 Task: Discover art museums and galleries in New York City, New York, and Washington, DC.
Action: Mouse moved to (217, 94)
Screenshot: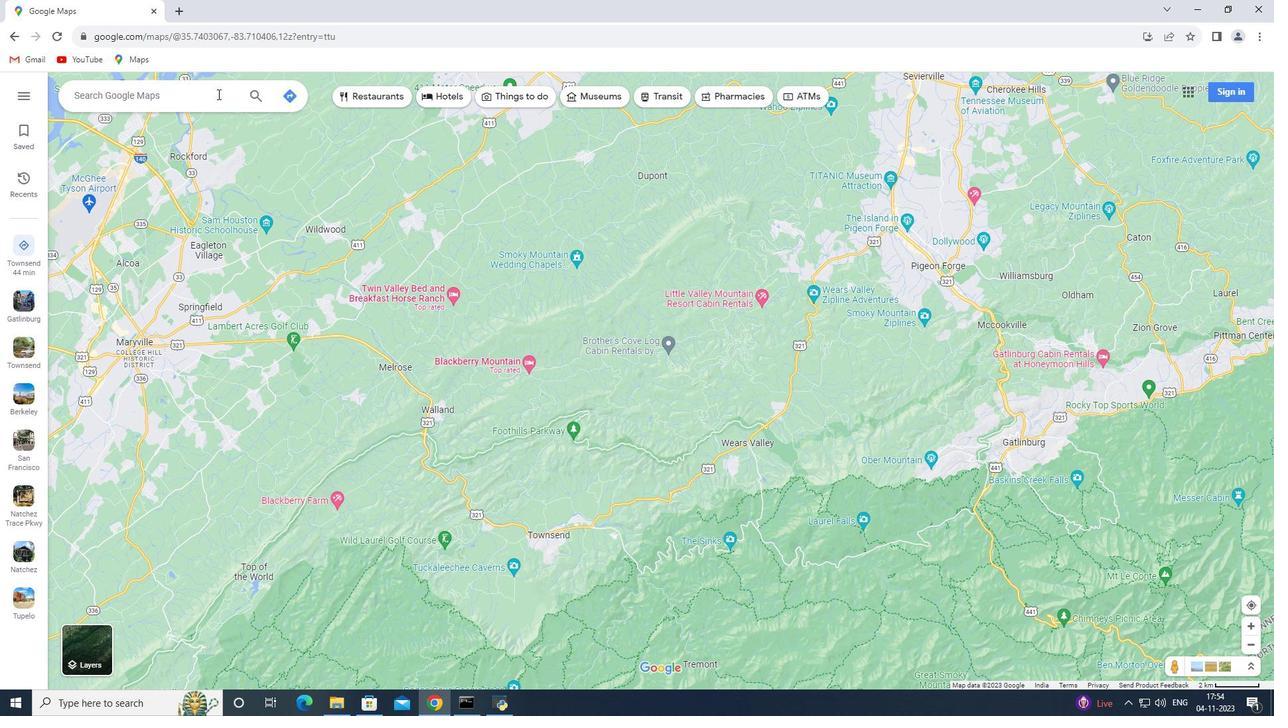 
Action: Mouse pressed left at (217, 94)
Screenshot: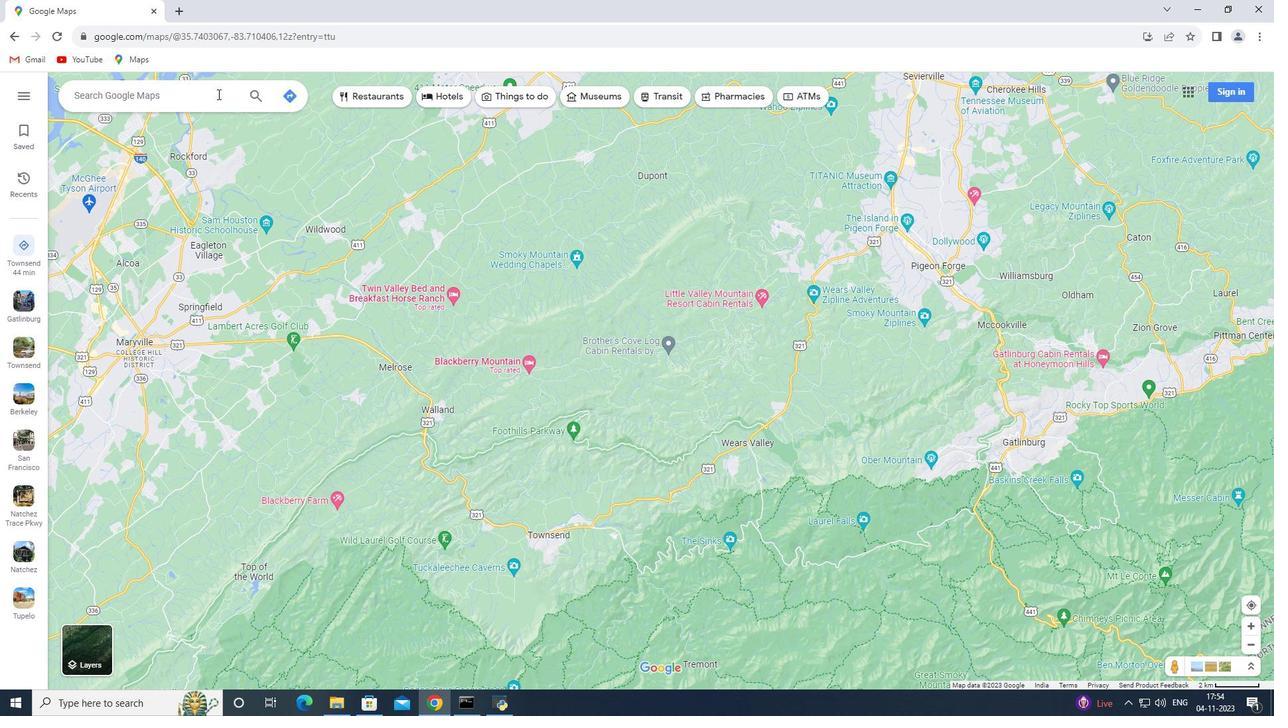 
Action: Key pressed <Key.shift_r>New<Key.space><Key.shift>York<Key.space><Key.shift>City,<Key.space><Key.shift>New<Key.space><Key.shift>York
Screenshot: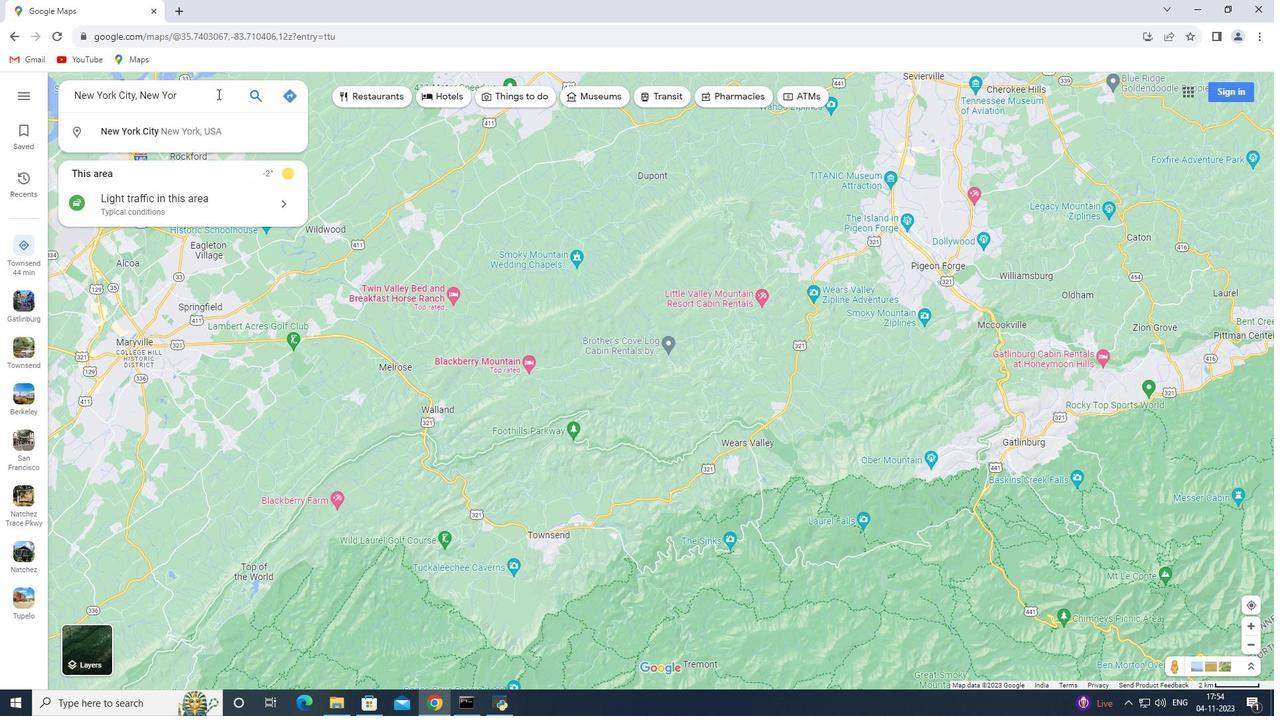 
Action: Mouse moved to (213, 150)
Screenshot: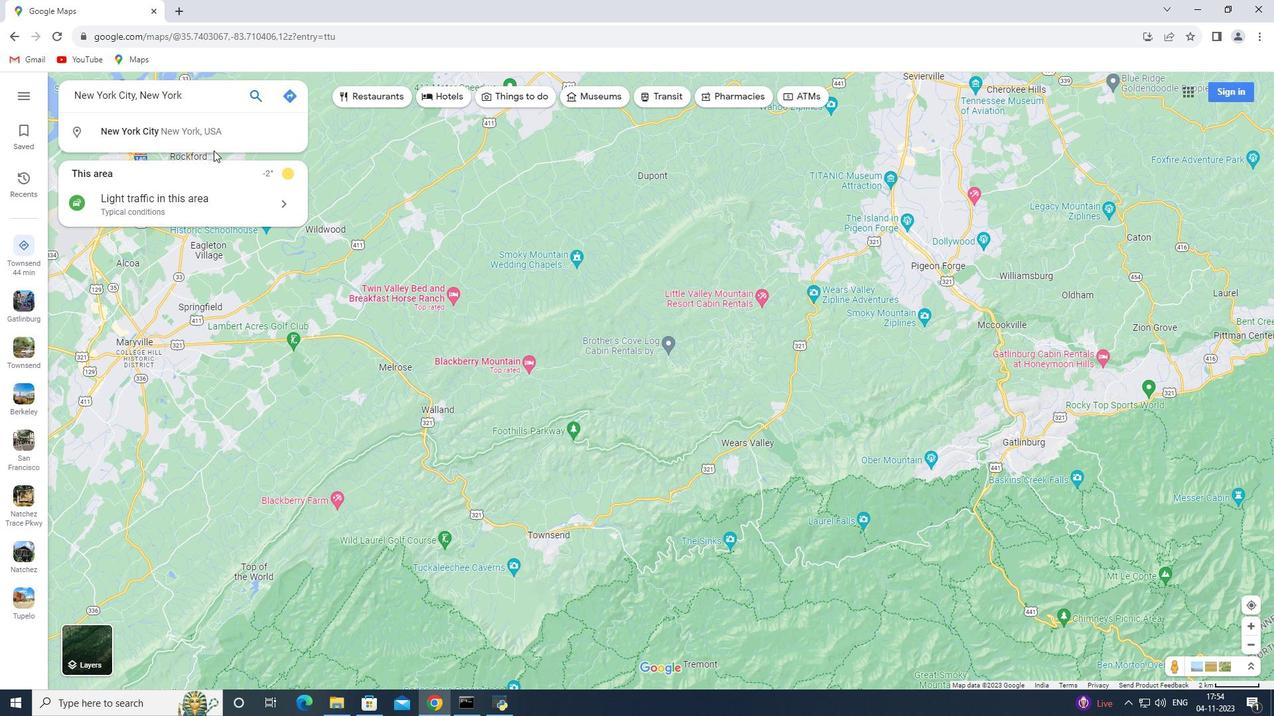 
Action: Key pressed <Key.enter>
Screenshot: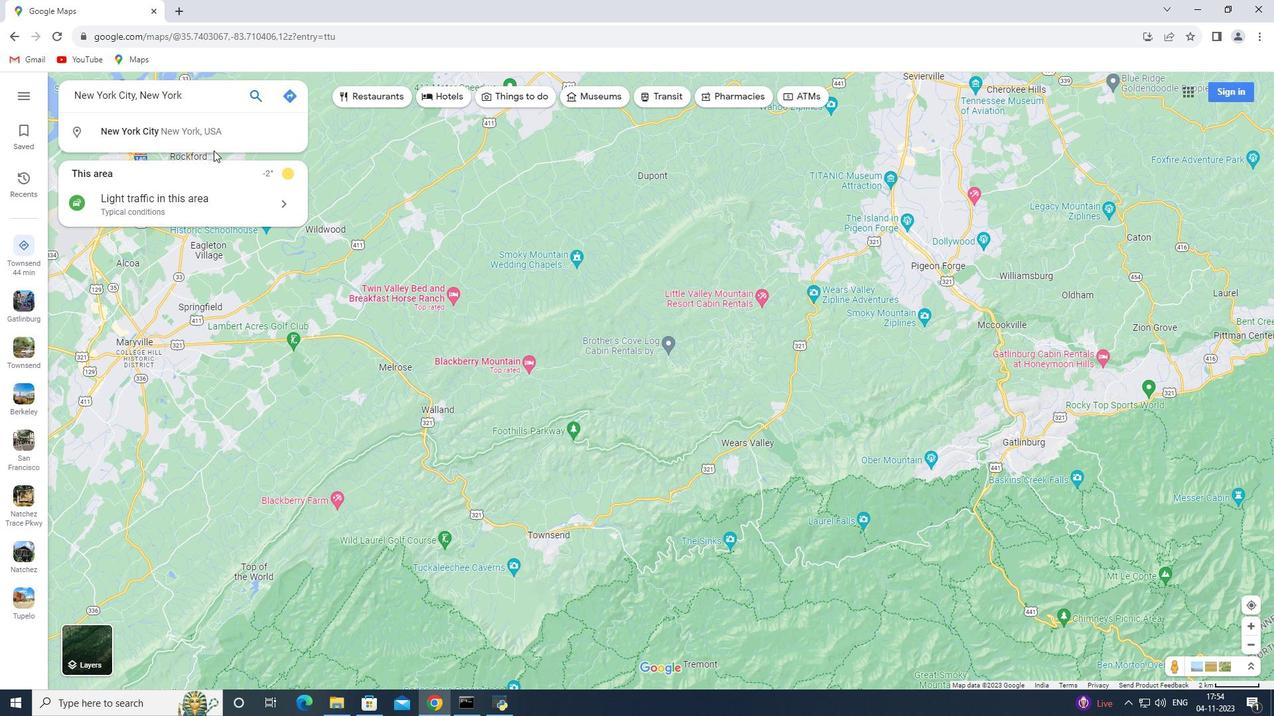 
Action: Mouse moved to (179, 311)
Screenshot: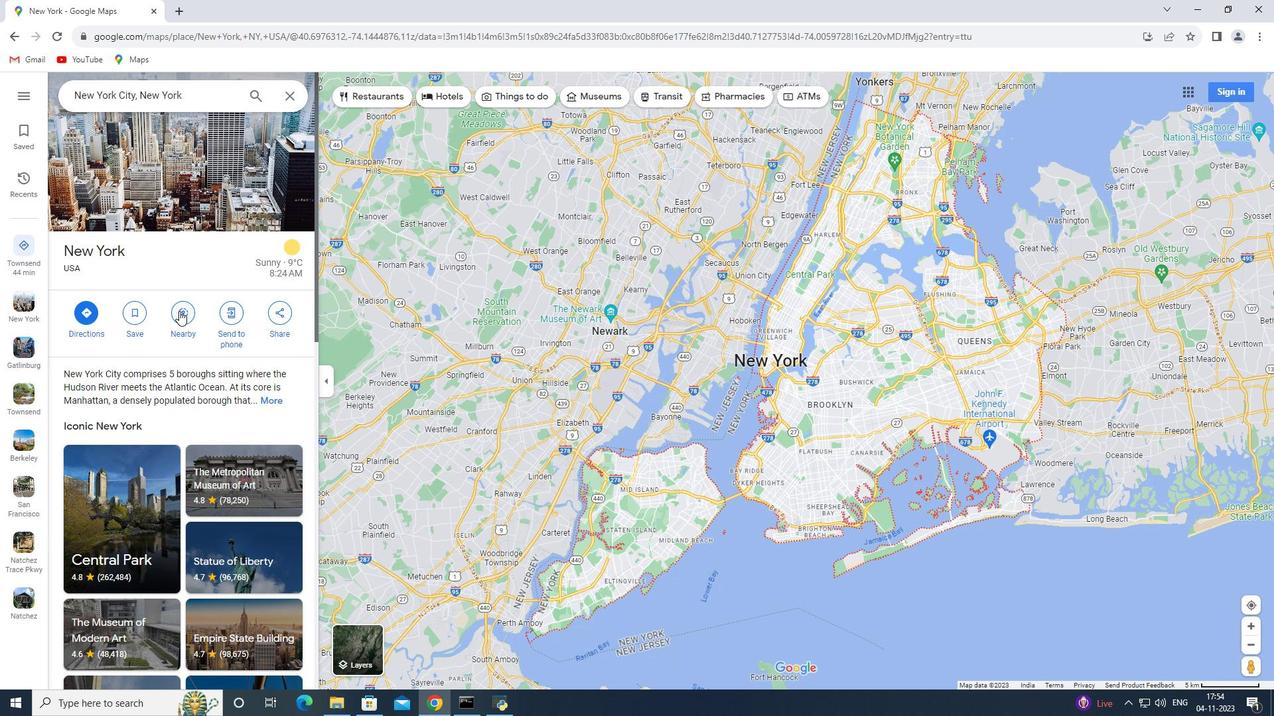 
Action: Mouse pressed left at (179, 311)
Screenshot: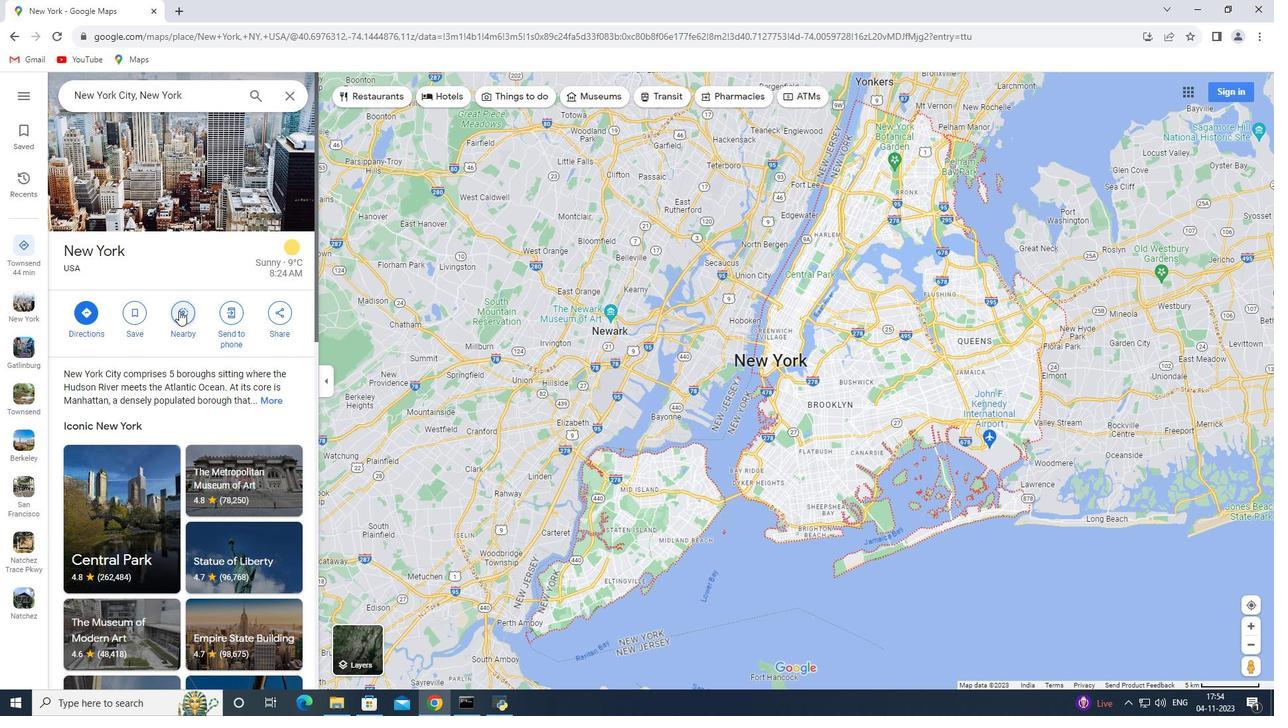 
Action: Key pressed art<Key.space>museums<Key.space>and<Key.space>galleries<Key.enter>
Screenshot: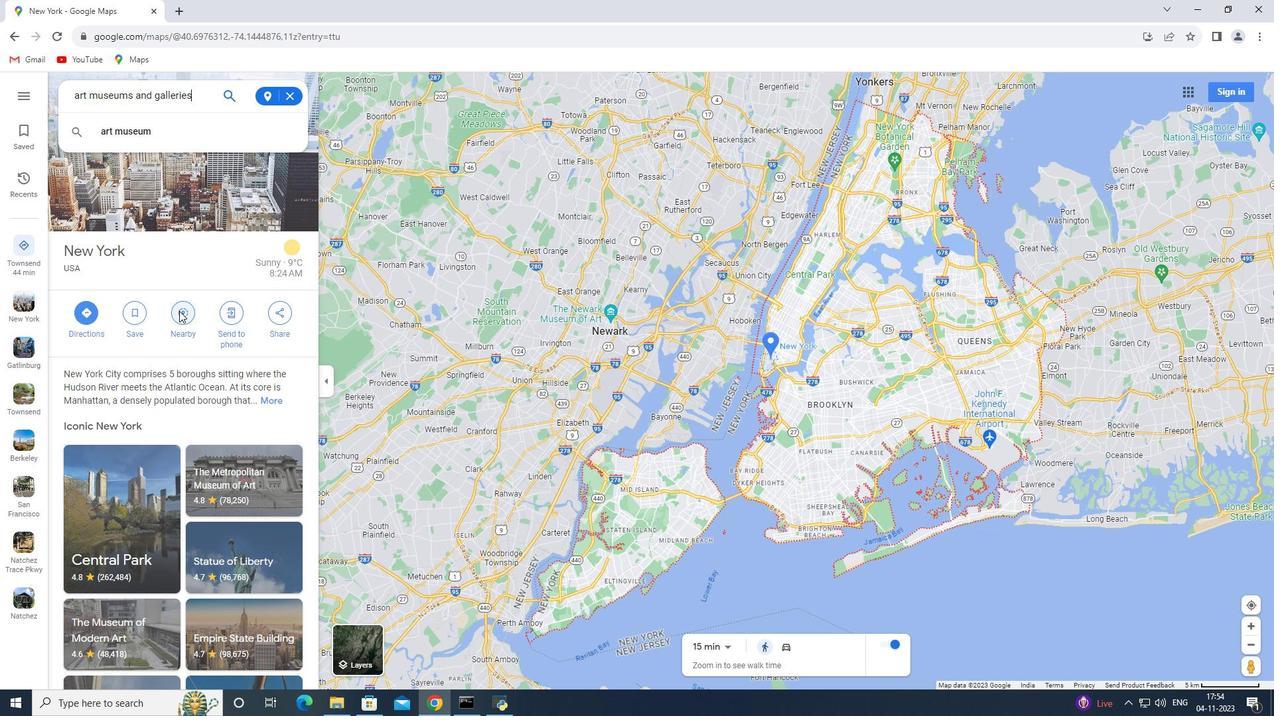 
Action: Mouse moved to (290, 92)
Screenshot: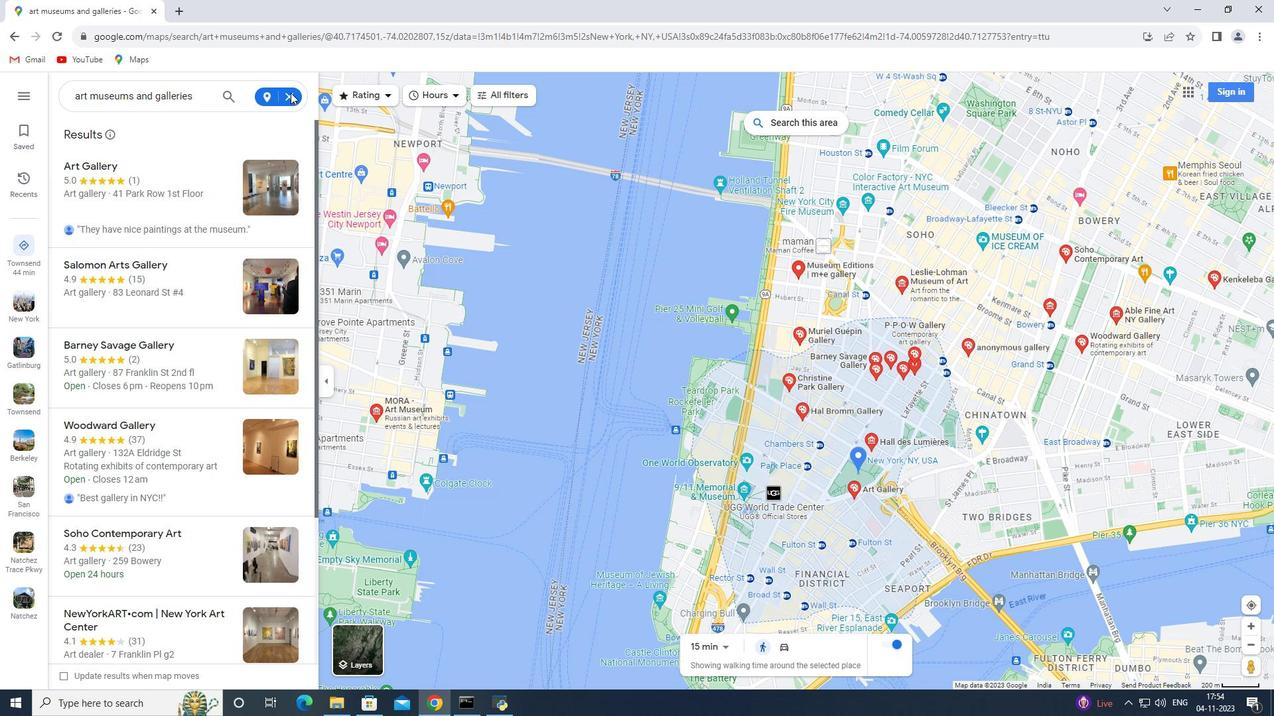 
Action: Mouse pressed left at (290, 92)
Screenshot: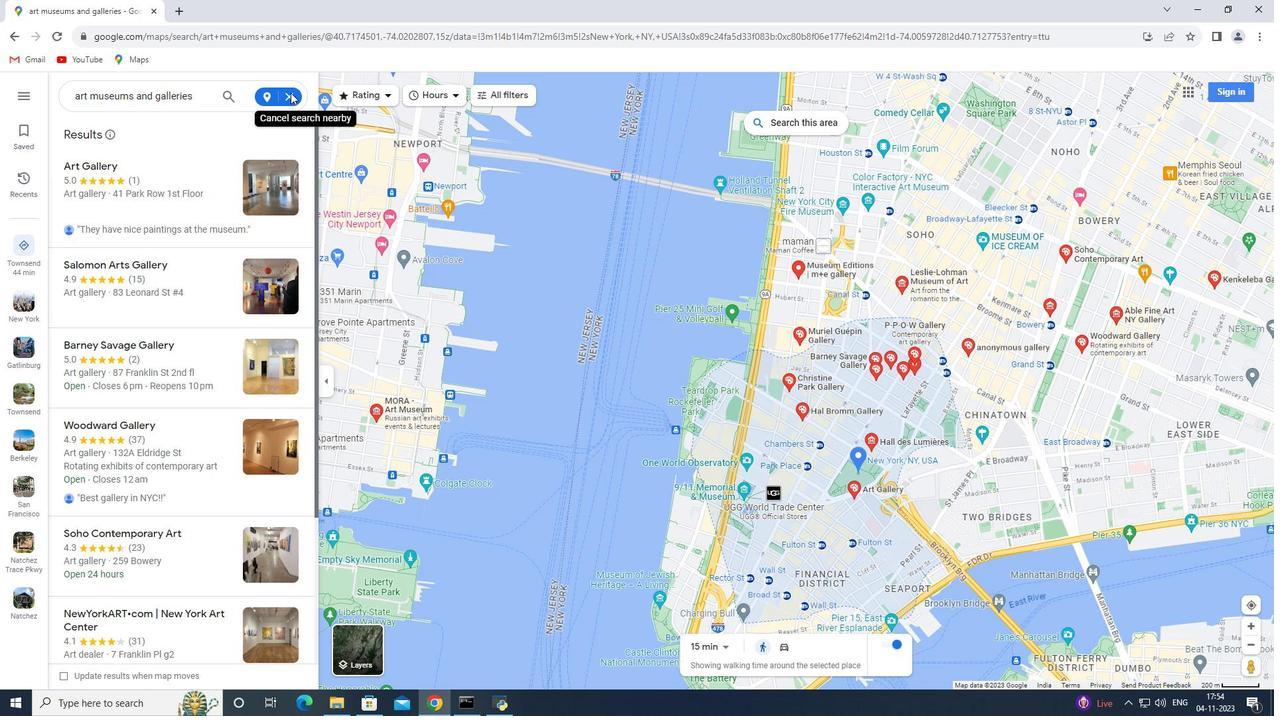 
Action: Mouse moved to (293, 94)
Screenshot: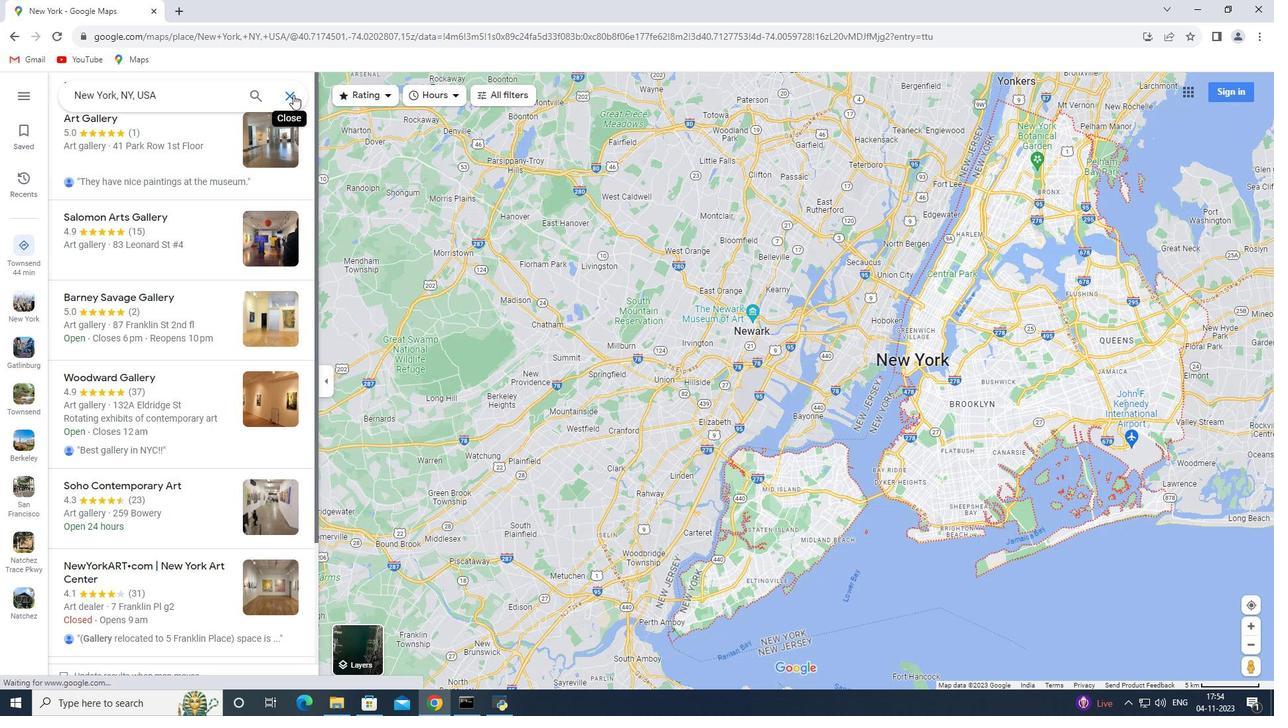 
Action: Mouse pressed left at (293, 94)
Screenshot: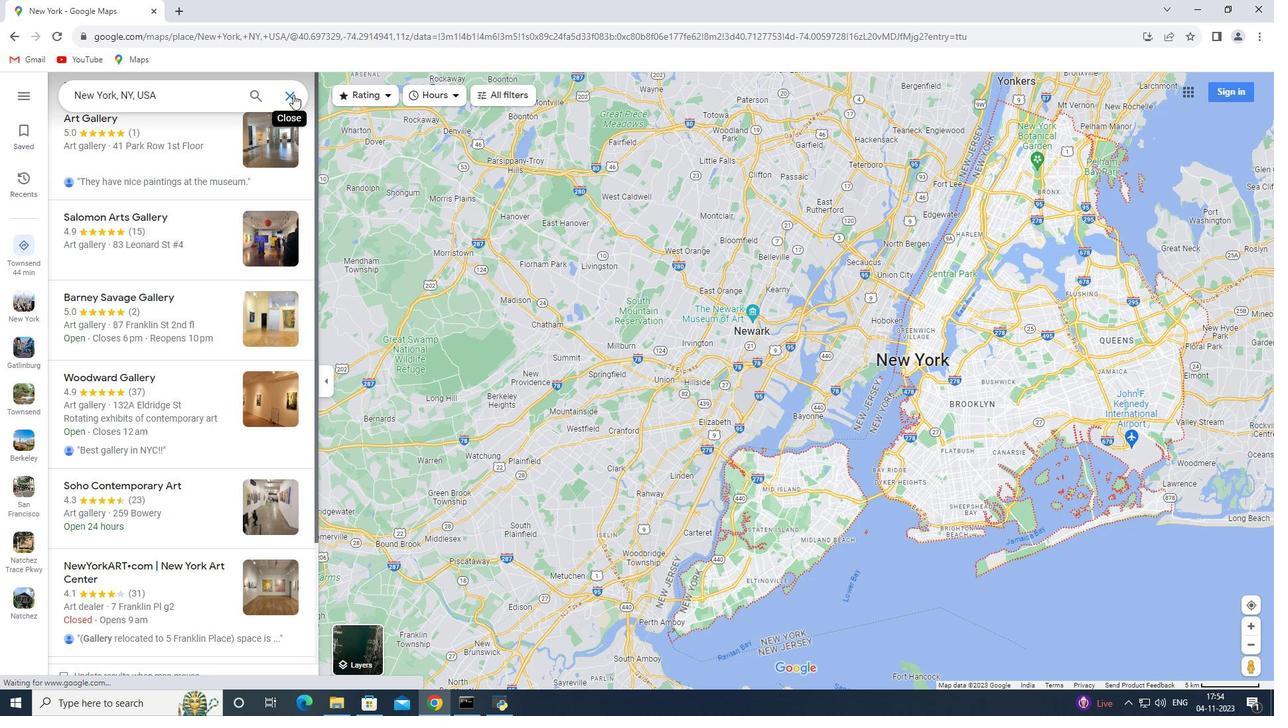 
Action: Mouse moved to (186, 94)
Screenshot: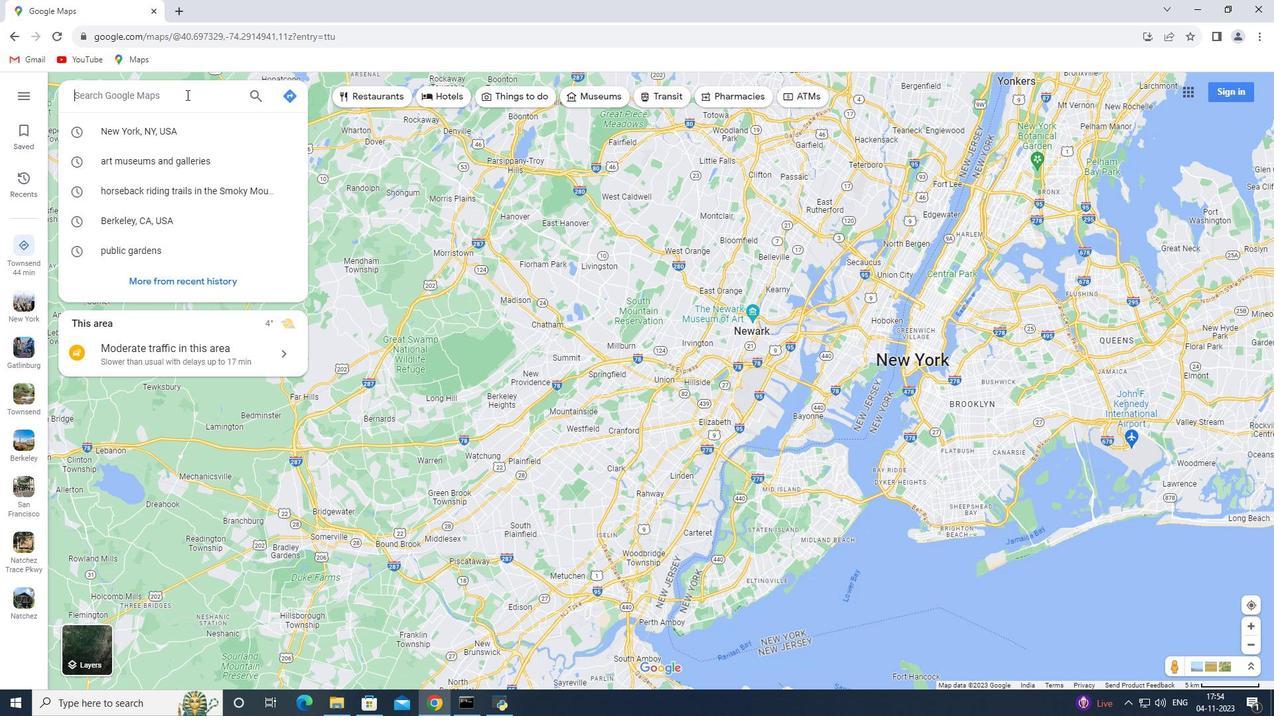 
Action: Key pressed <Key.shift>Washington,<Key.space><Key.shift>D<Key.shift><Key.shift>C<Key.enter>
Screenshot: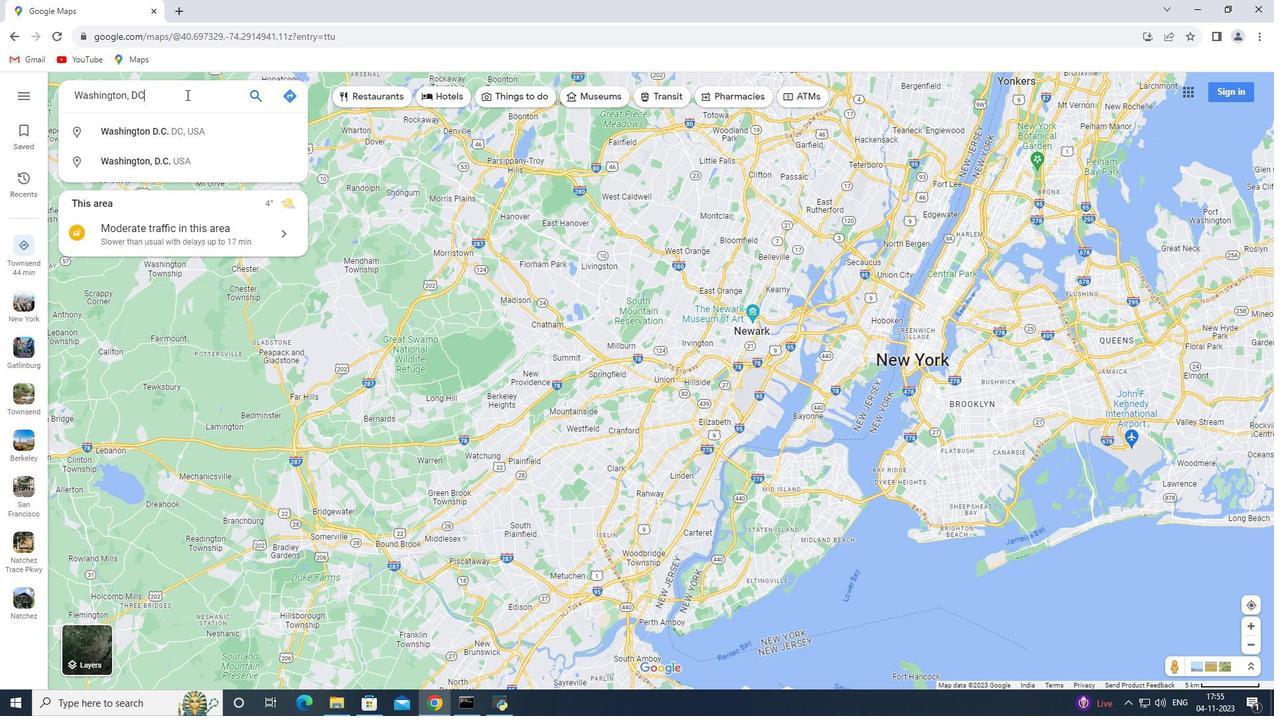 
Action: Mouse moved to (187, 319)
Screenshot: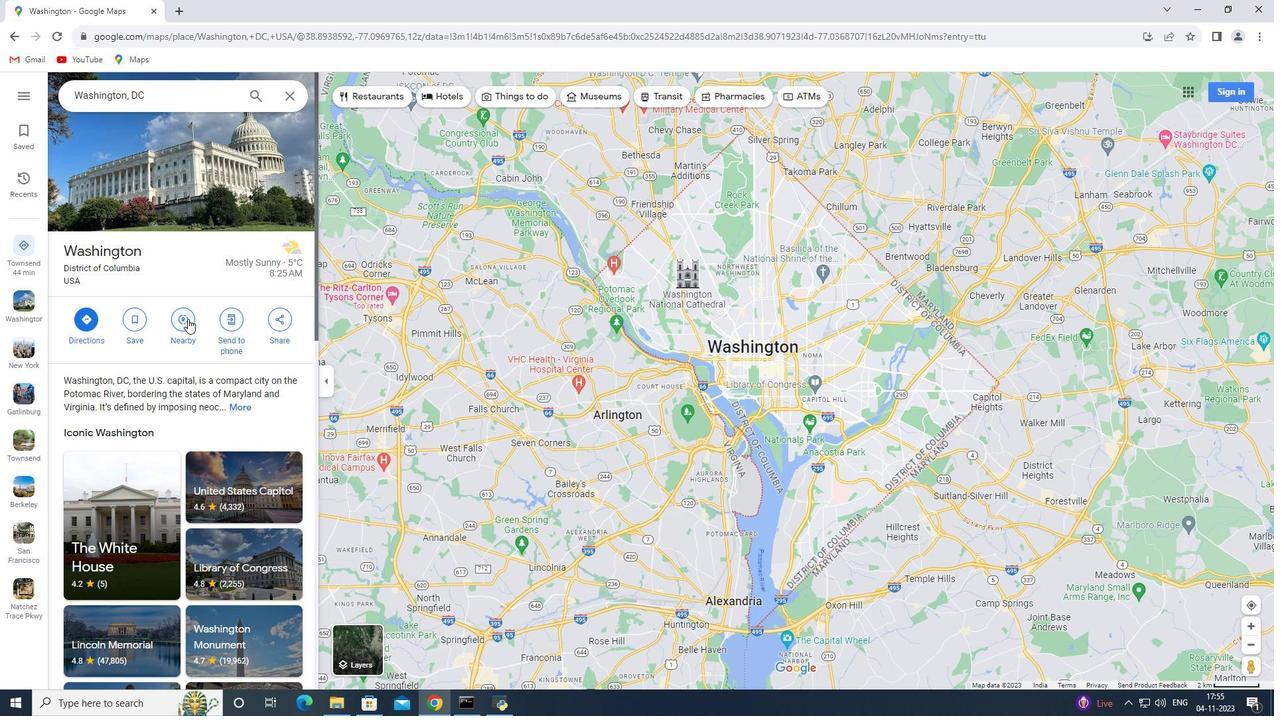 
Action: Mouse pressed left at (187, 319)
Screenshot: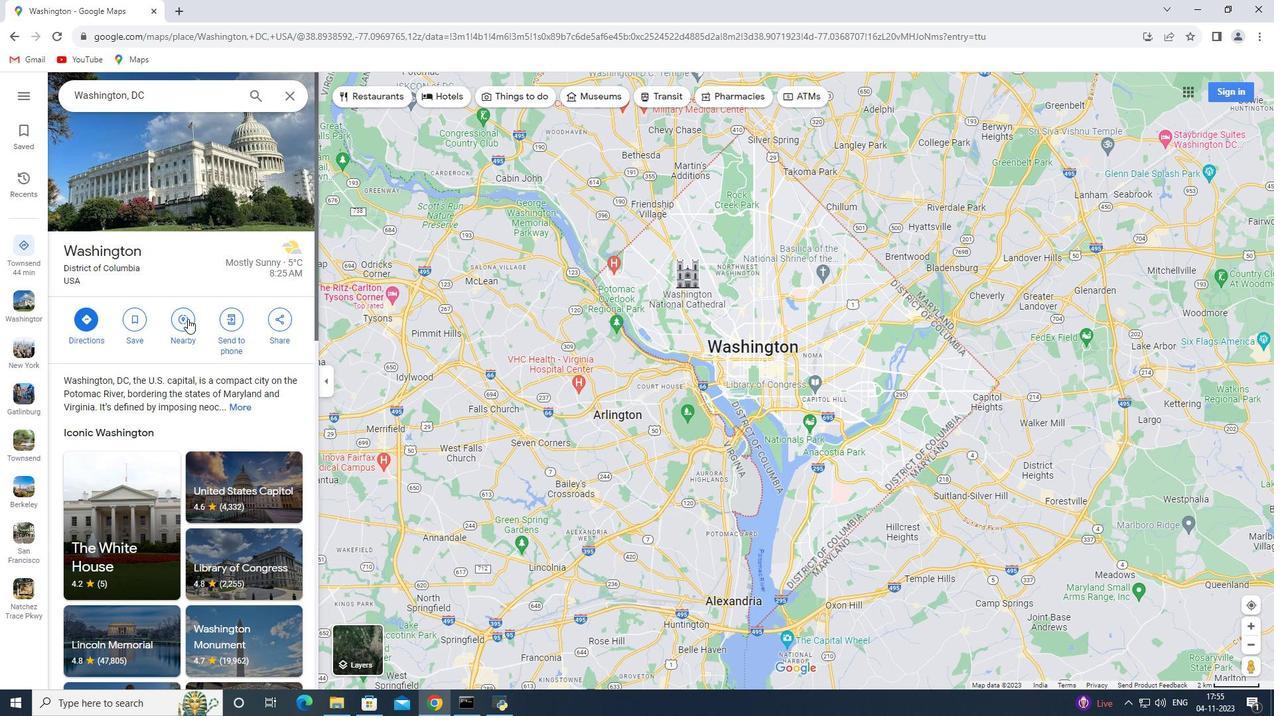 
Action: Key pressed art<Key.space>museums<Key.space>and<Key.space>galleries<Key.enter>
Screenshot: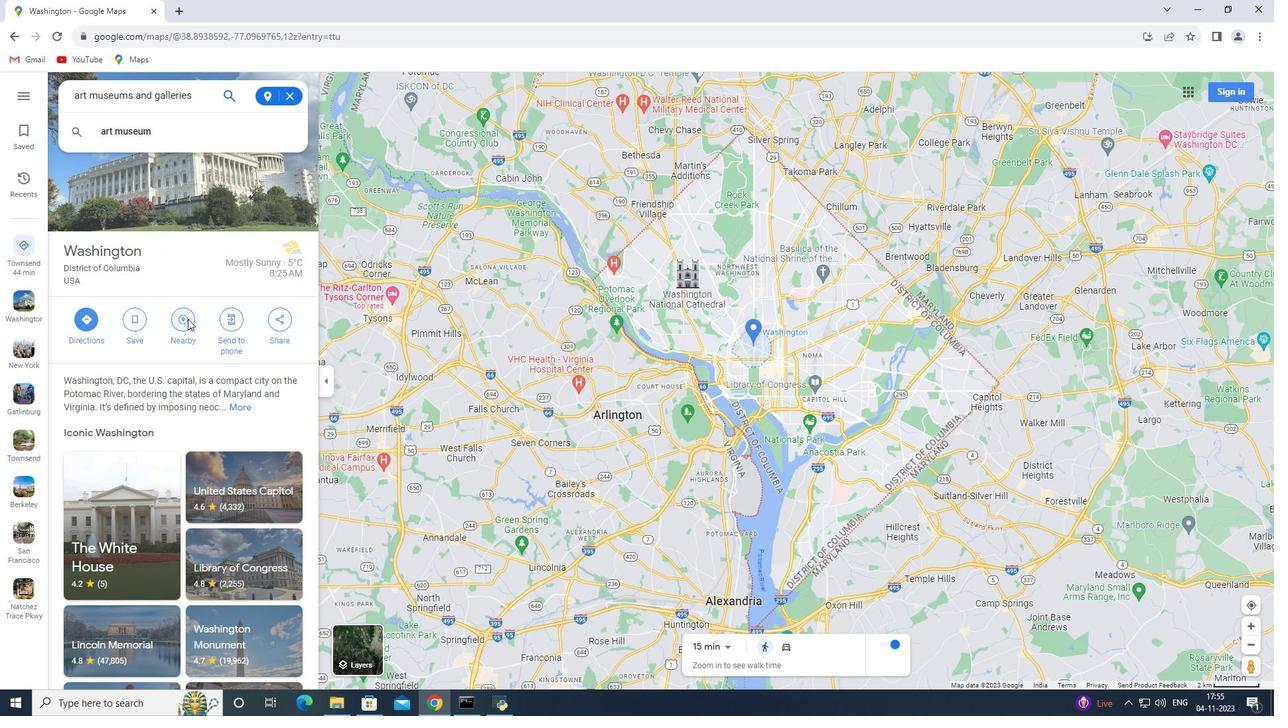 
